 Task: Create a new filter view.
Action: Mouse moved to (693, 112)
Screenshot: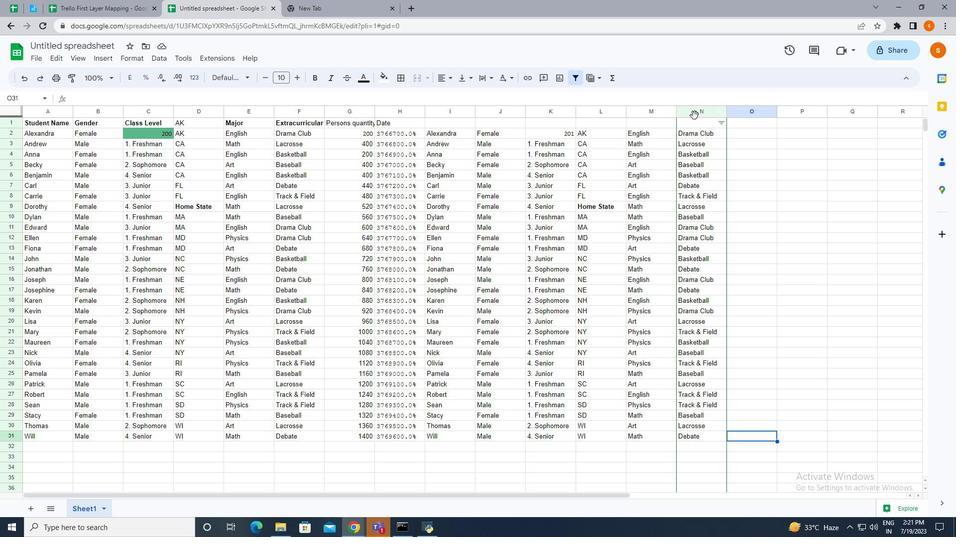 
Action: Mouse pressed left at (693, 112)
Screenshot: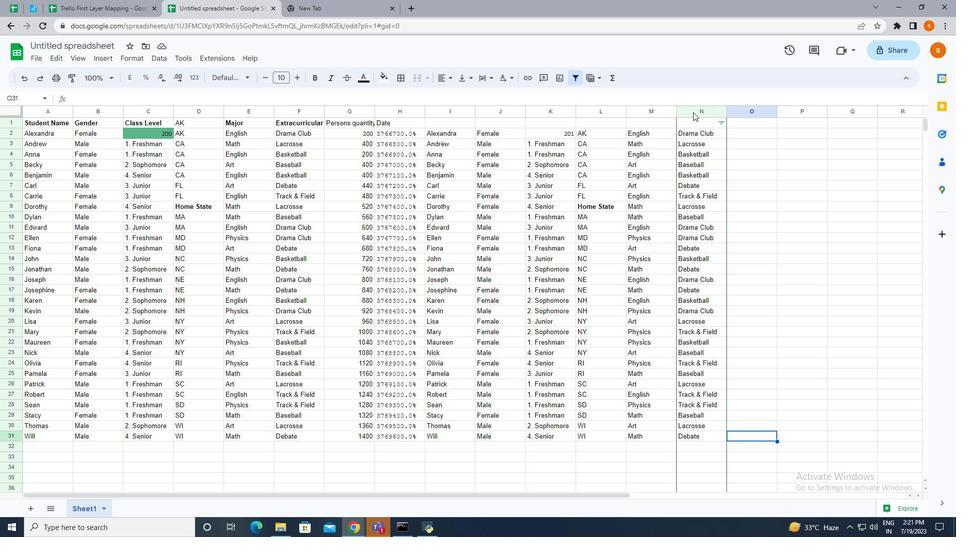 
Action: Mouse moved to (160, 57)
Screenshot: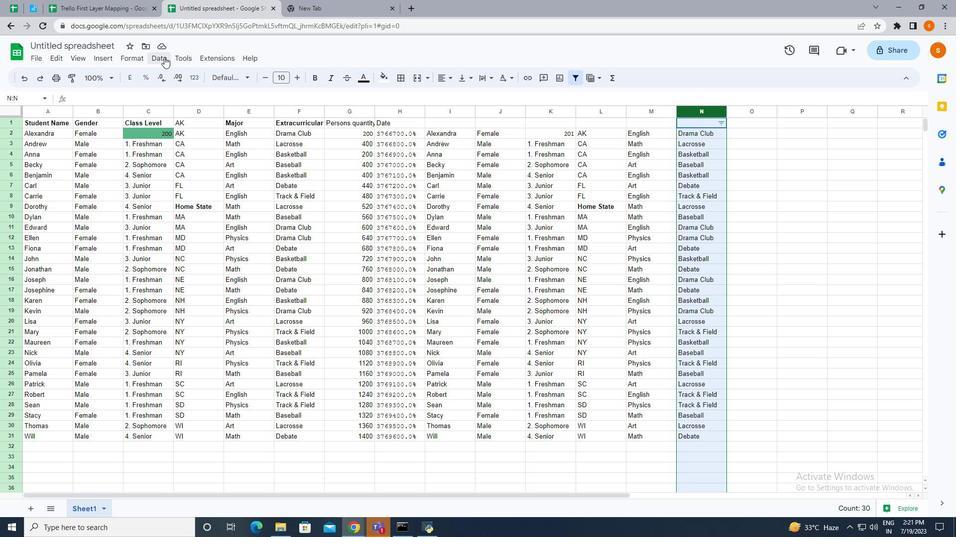 
Action: Mouse pressed left at (160, 57)
Screenshot: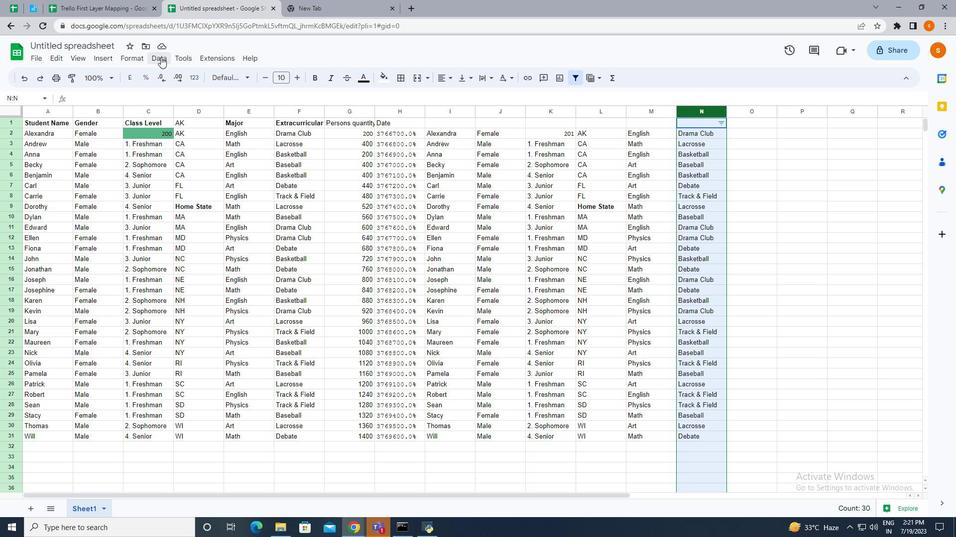 
Action: Mouse moved to (365, 128)
Screenshot: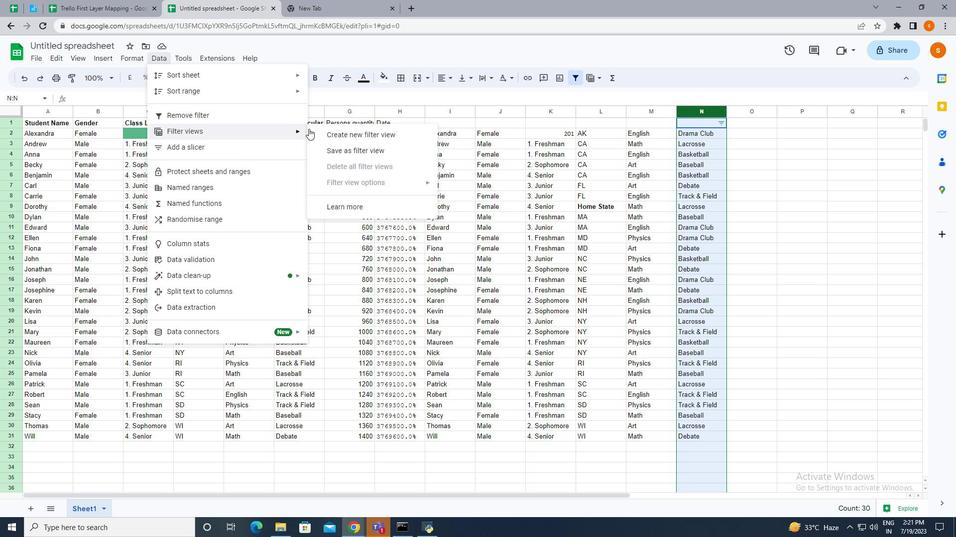 
Action: Mouse pressed left at (365, 128)
Screenshot: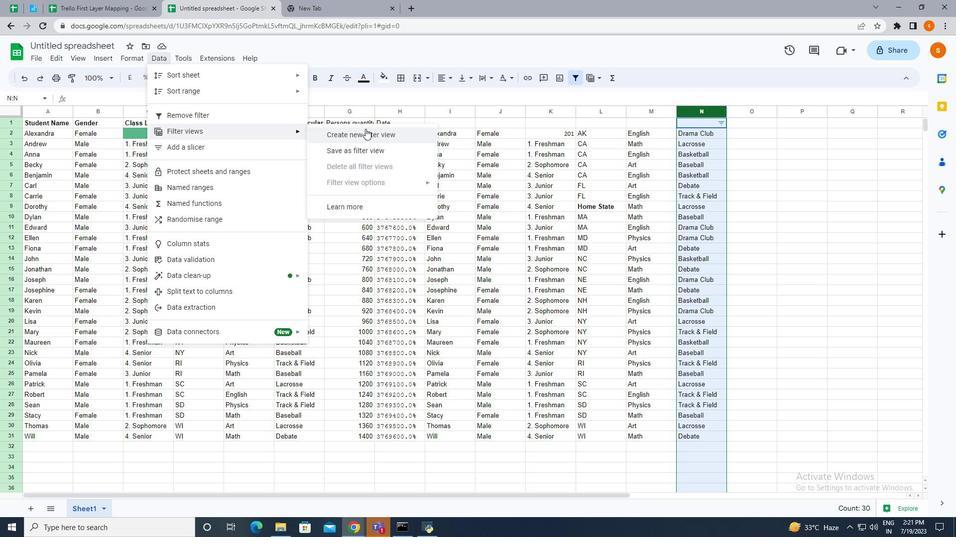 
